 Task: Show all amenities of villa in Thermal, California, United States.
Action: Mouse moved to (364, 121)
Screenshot: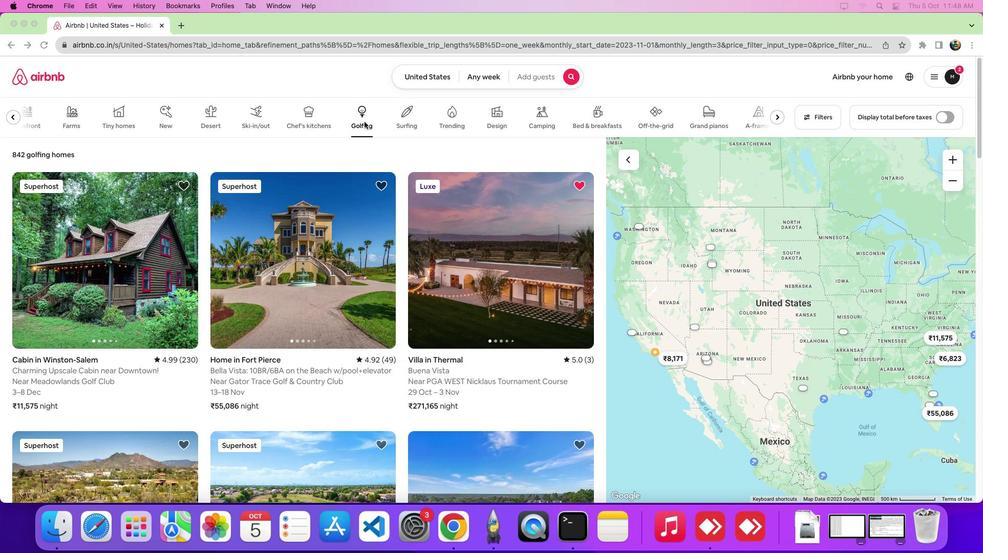 
Action: Mouse pressed left at (364, 121)
Screenshot: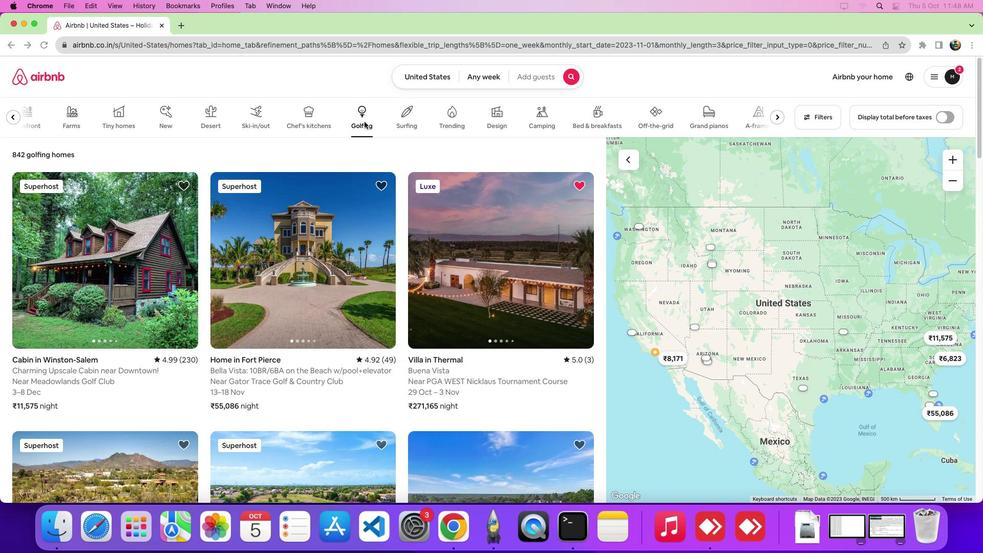 
Action: Mouse moved to (536, 266)
Screenshot: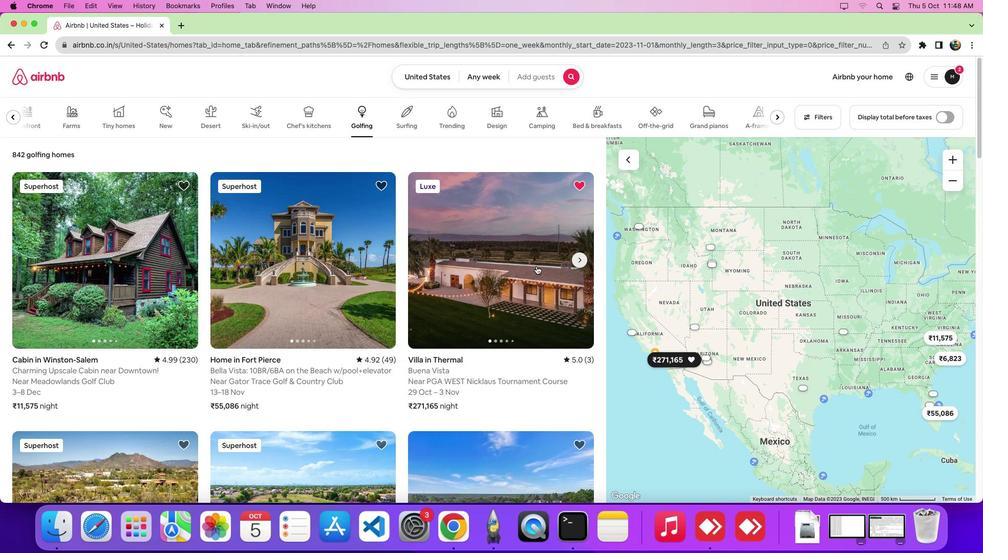 
Action: Mouse pressed left at (536, 266)
Screenshot: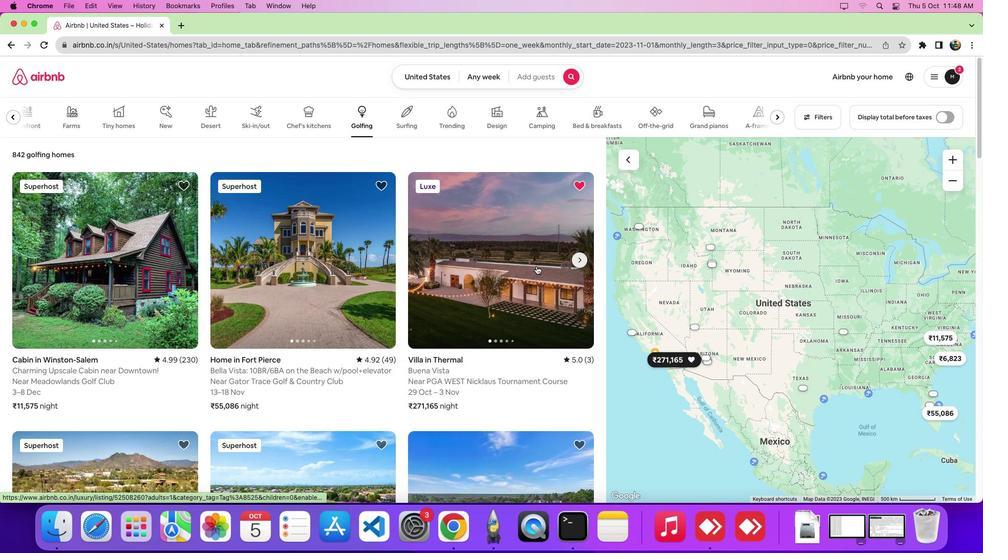
Action: Mouse moved to (513, 343)
Screenshot: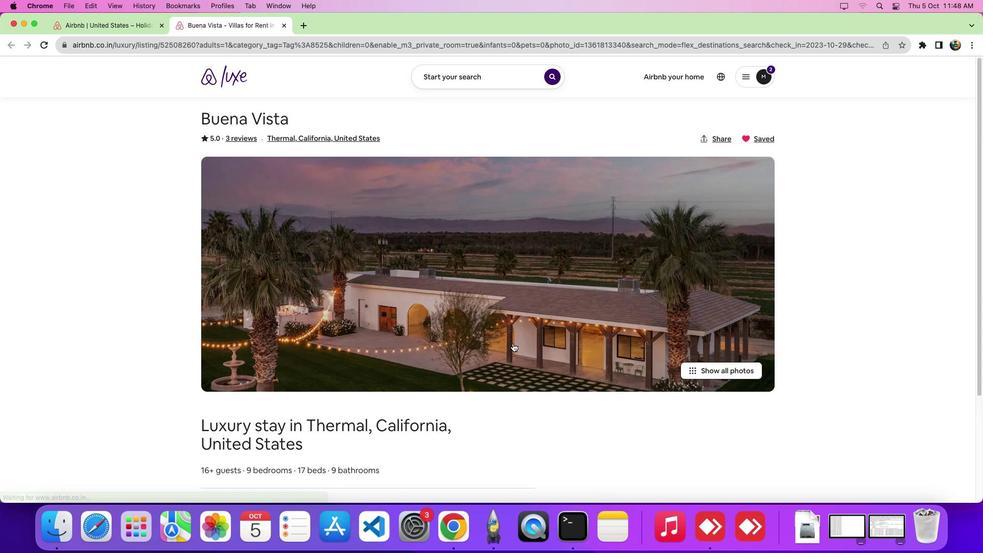 
Action: Mouse scrolled (513, 343) with delta (0, 0)
Screenshot: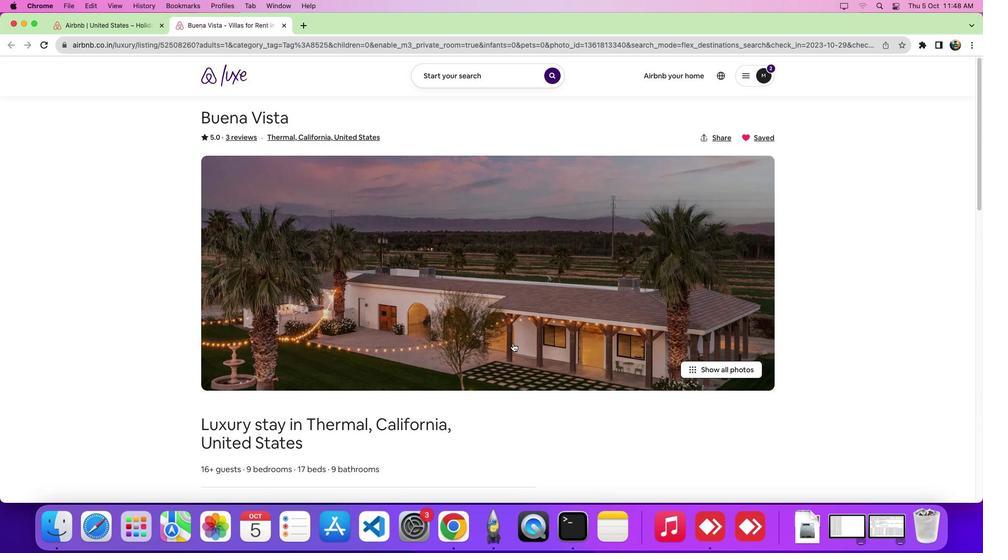 
Action: Mouse scrolled (513, 343) with delta (0, -1)
Screenshot: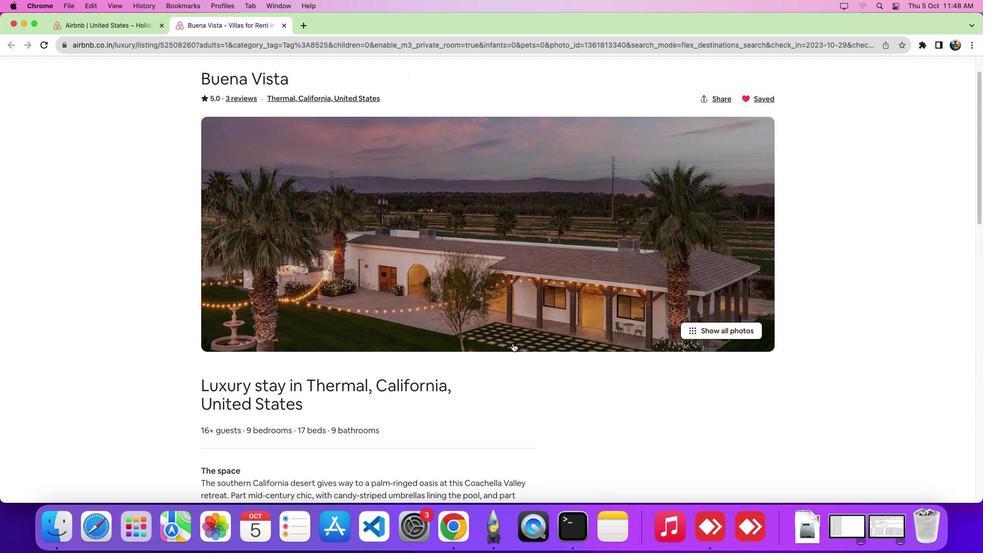 
Action: Mouse scrolled (513, 343) with delta (0, -4)
Screenshot: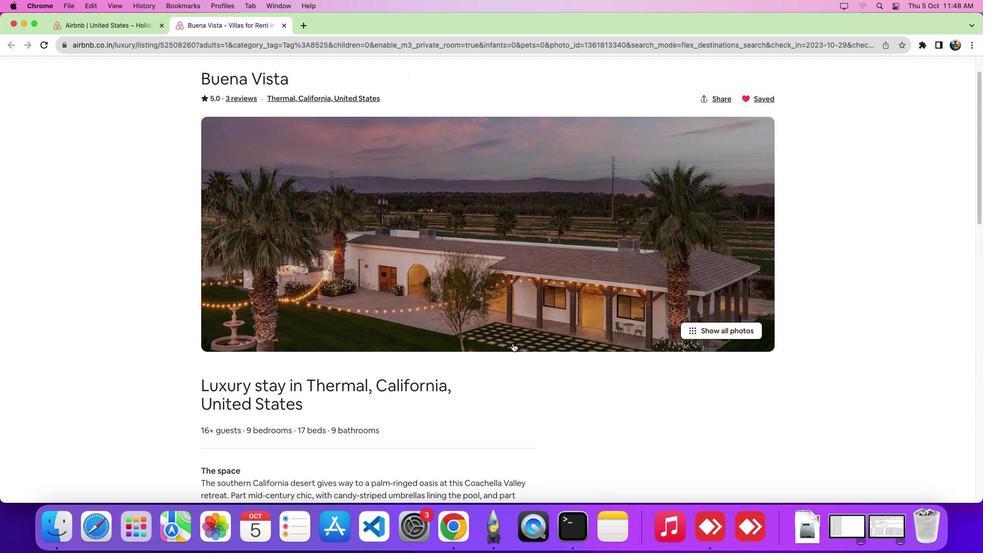
Action: Mouse scrolled (513, 343) with delta (0, -6)
Screenshot: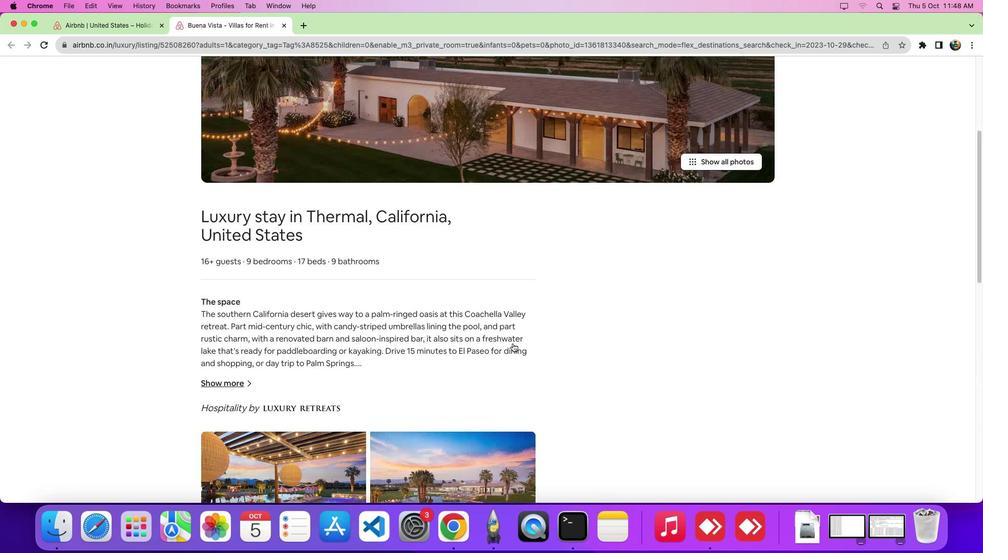 
Action: Mouse moved to (348, 81)
Screenshot: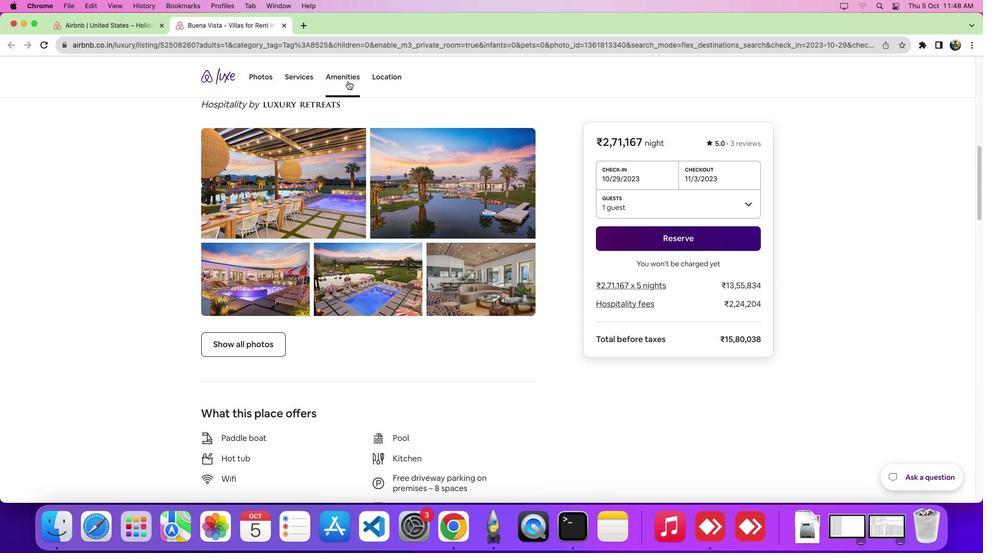 
Action: Mouse pressed left at (348, 81)
Screenshot: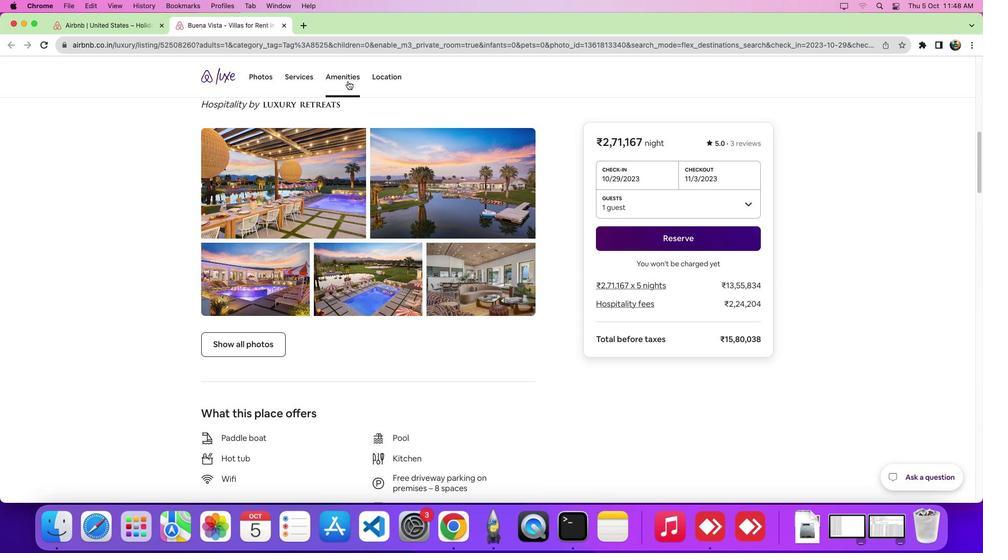 
Action: Mouse moved to (265, 287)
Screenshot: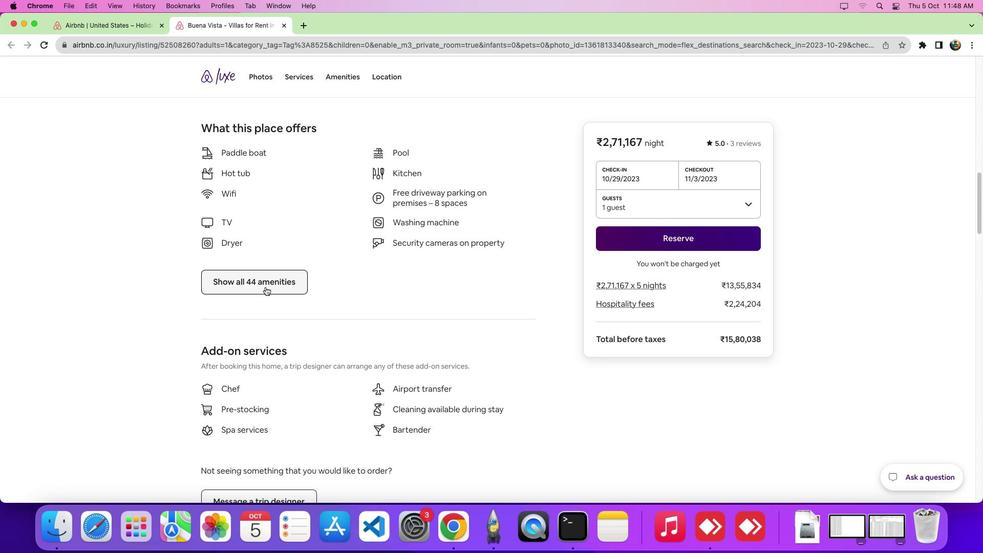
Action: Mouse pressed left at (265, 287)
Screenshot: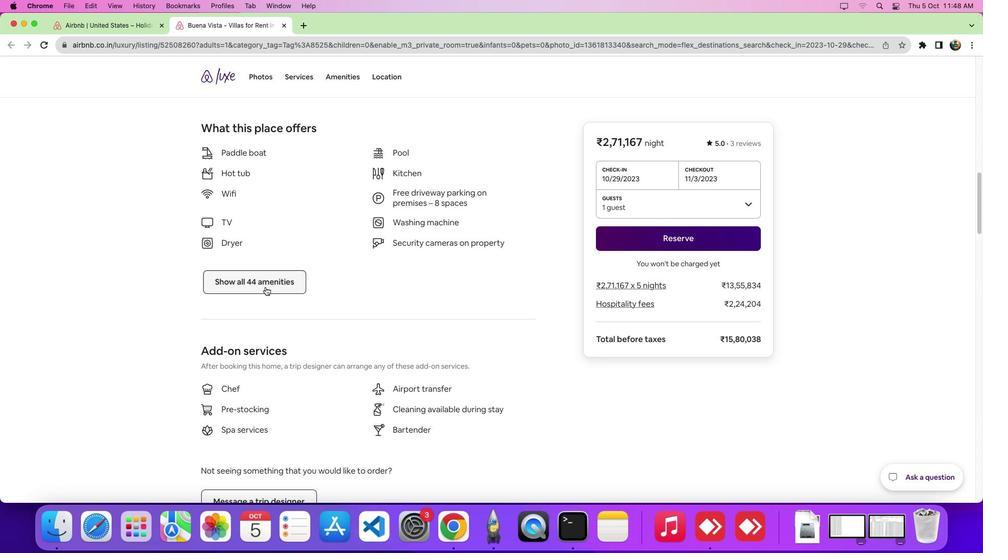
Action: Mouse moved to (550, 369)
Screenshot: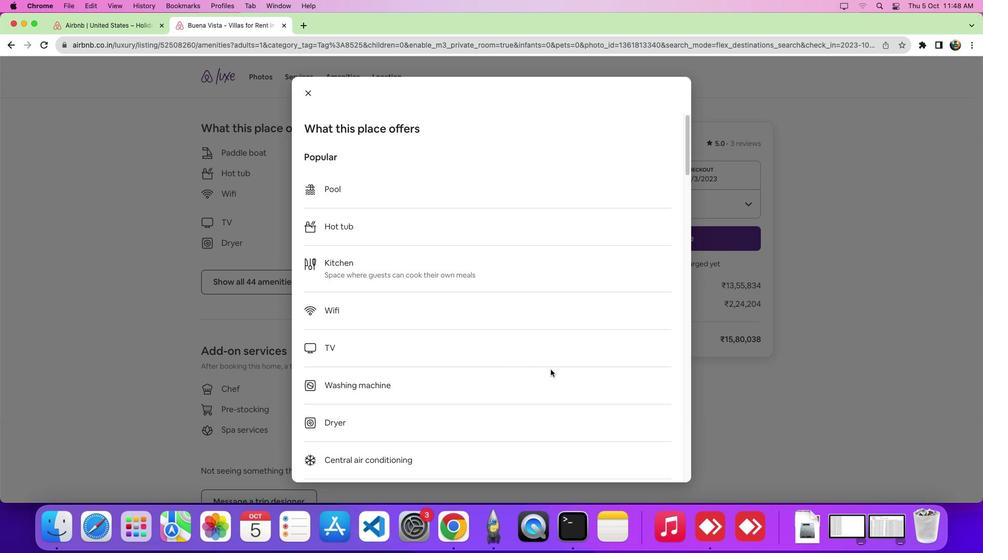 
Action: Mouse scrolled (550, 369) with delta (0, 0)
Screenshot: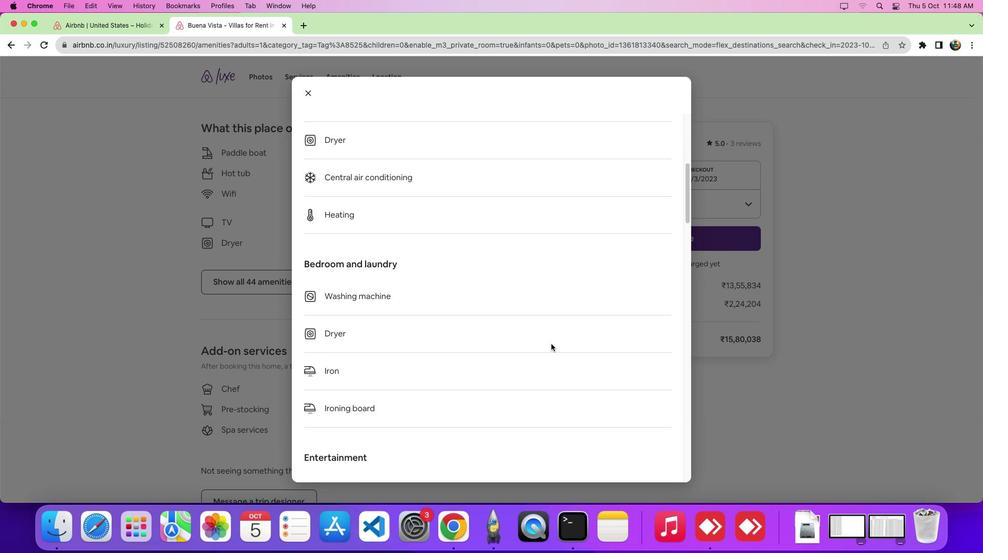 
Action: Mouse scrolled (550, 369) with delta (0, -1)
Screenshot: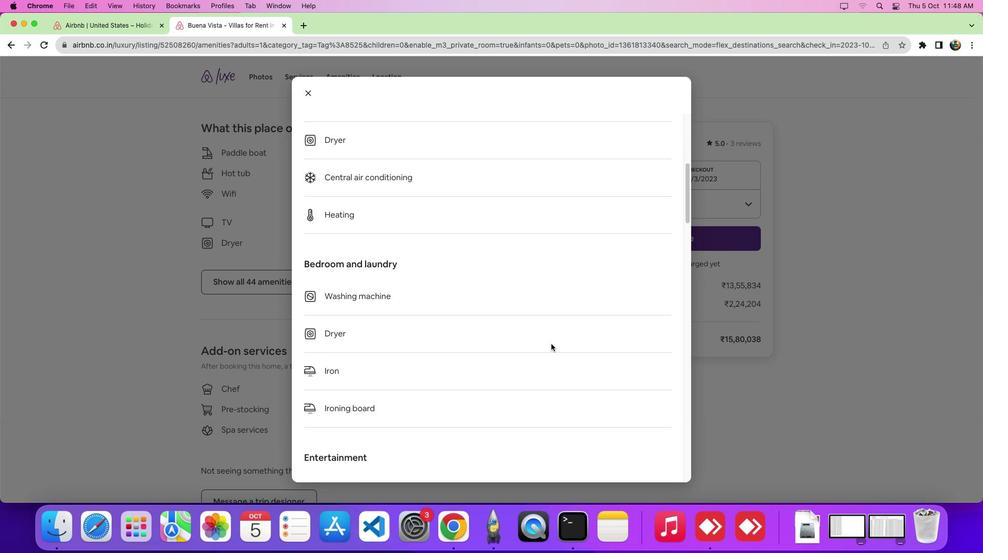 
Action: Mouse scrolled (550, 369) with delta (0, -5)
Screenshot: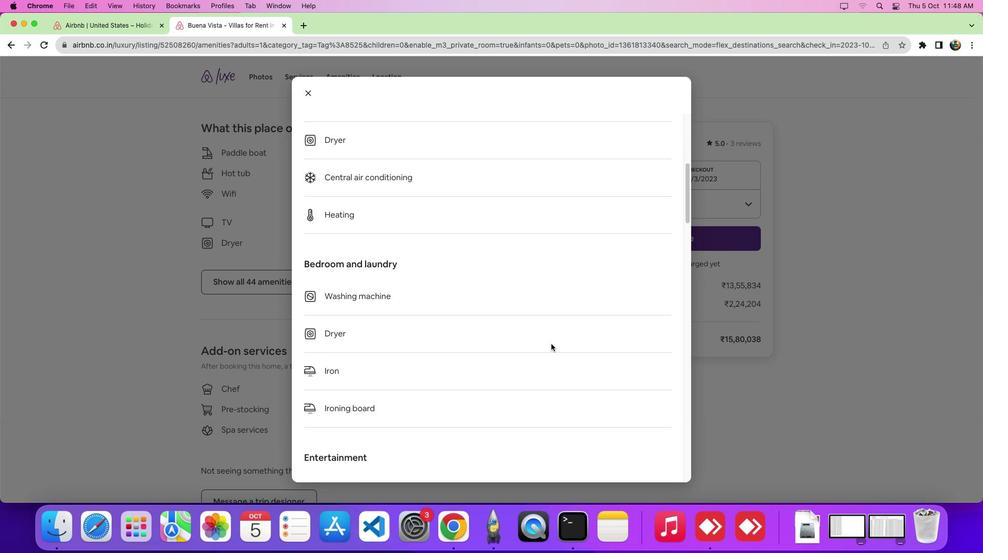 
Action: Mouse scrolled (550, 369) with delta (0, -7)
Screenshot: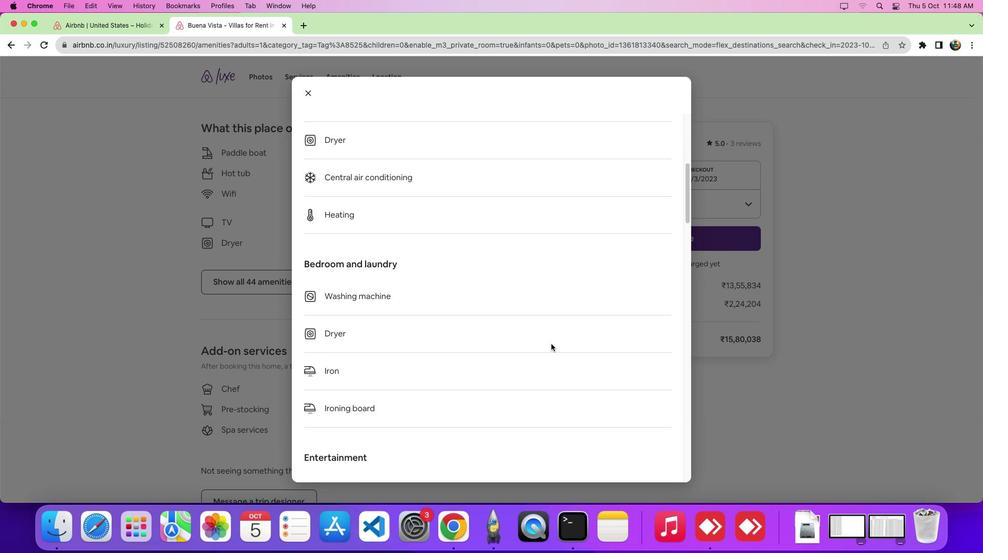 
Action: Mouse scrolled (550, 369) with delta (0, -8)
Screenshot: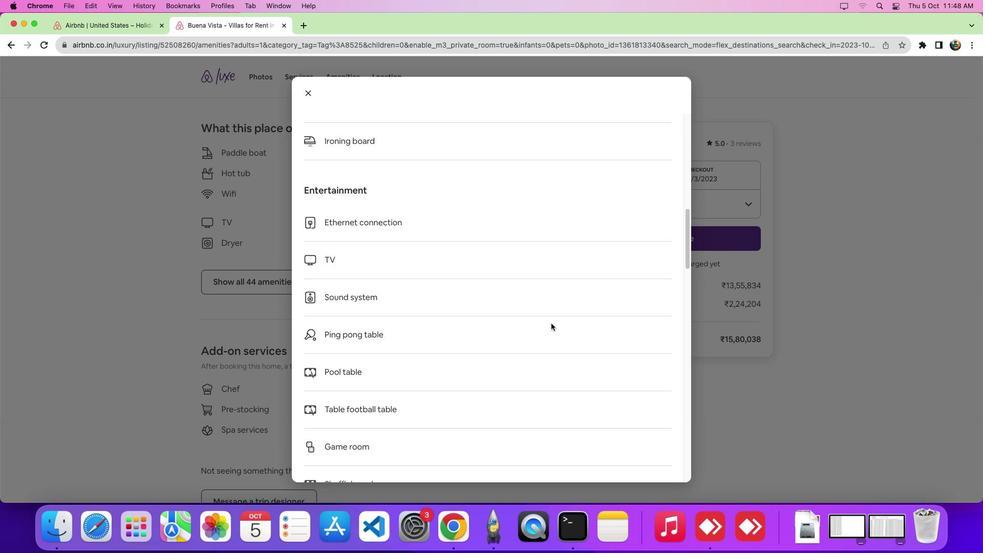 
Action: Mouse scrolled (550, 369) with delta (0, -8)
Screenshot: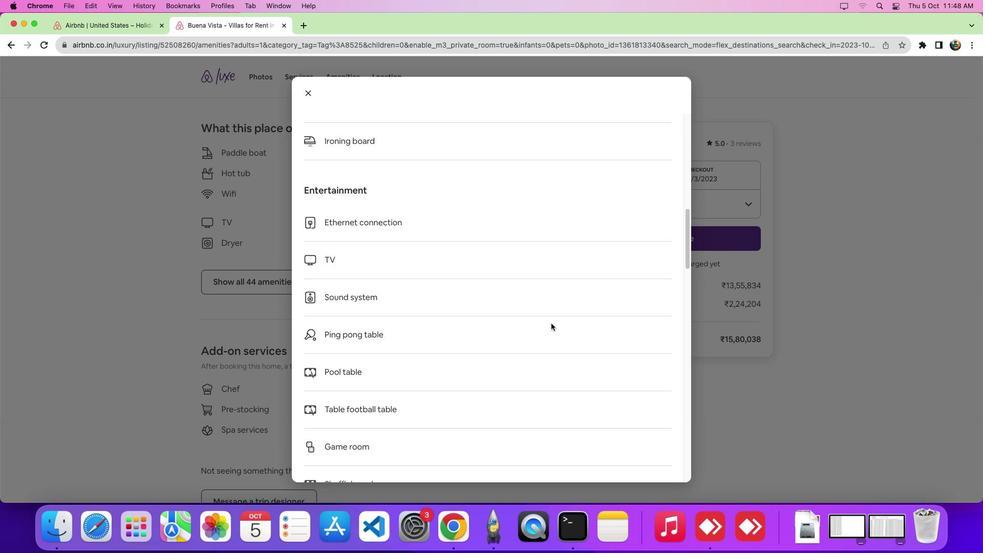 
Action: Mouse moved to (551, 323)
Screenshot: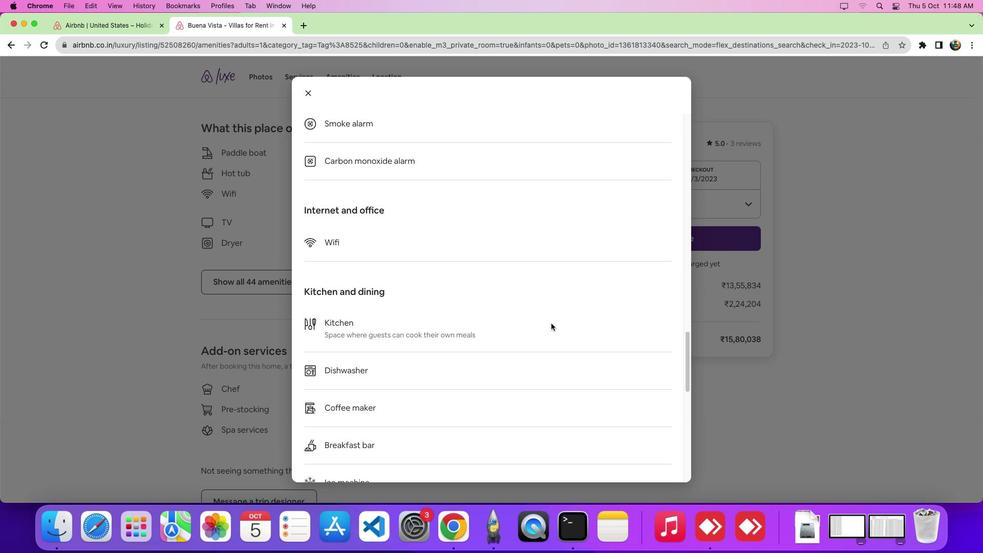 
